 Task: Assign in the project ZeroG the issue 'Integrate a new virtual assistant feature into an existing mobile application to enhance user experience and convenience' to the sprint 'Warp 9'.
Action: Mouse moved to (201, 53)
Screenshot: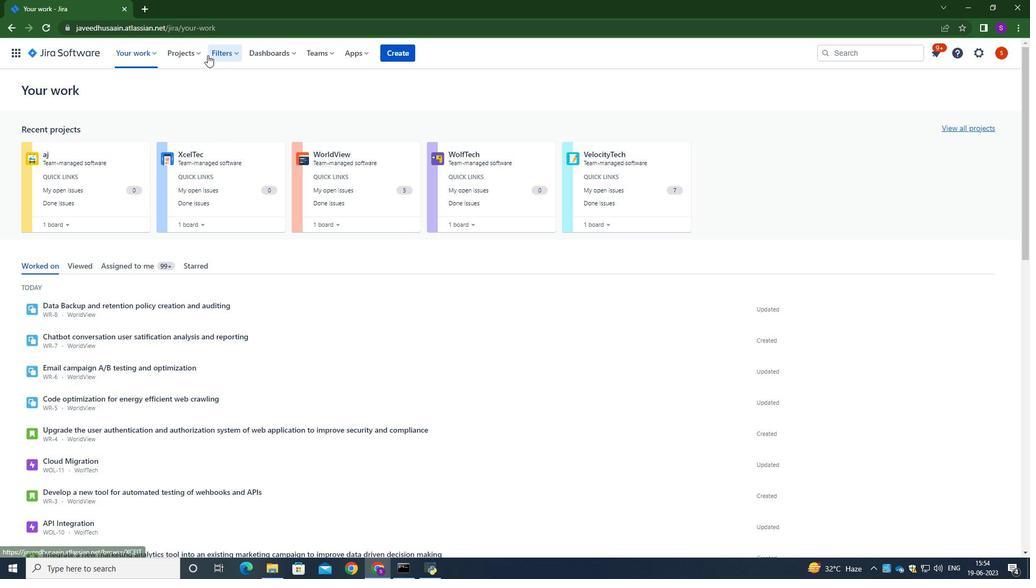 
Action: Mouse pressed left at (201, 53)
Screenshot: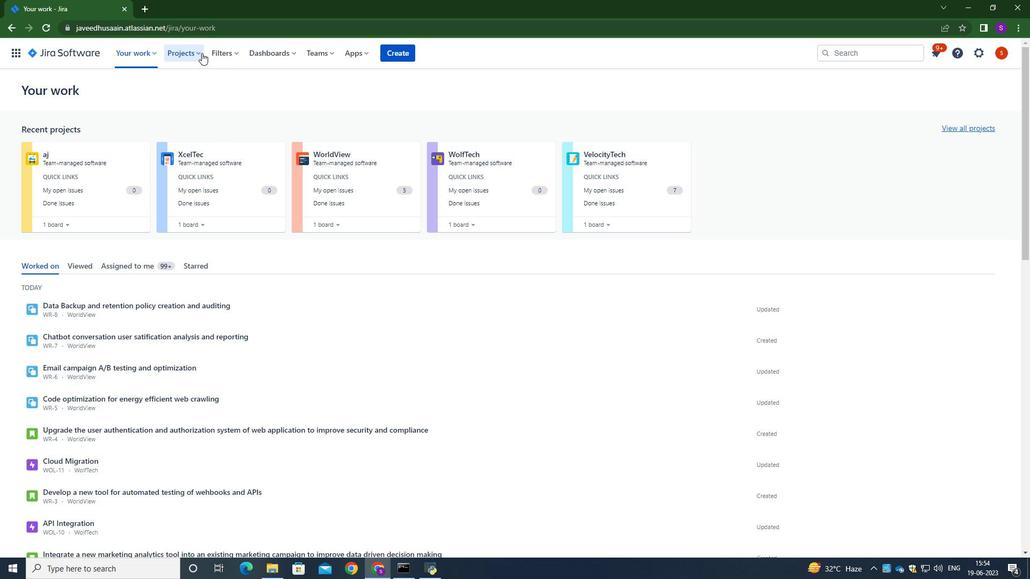 
Action: Mouse moved to (209, 107)
Screenshot: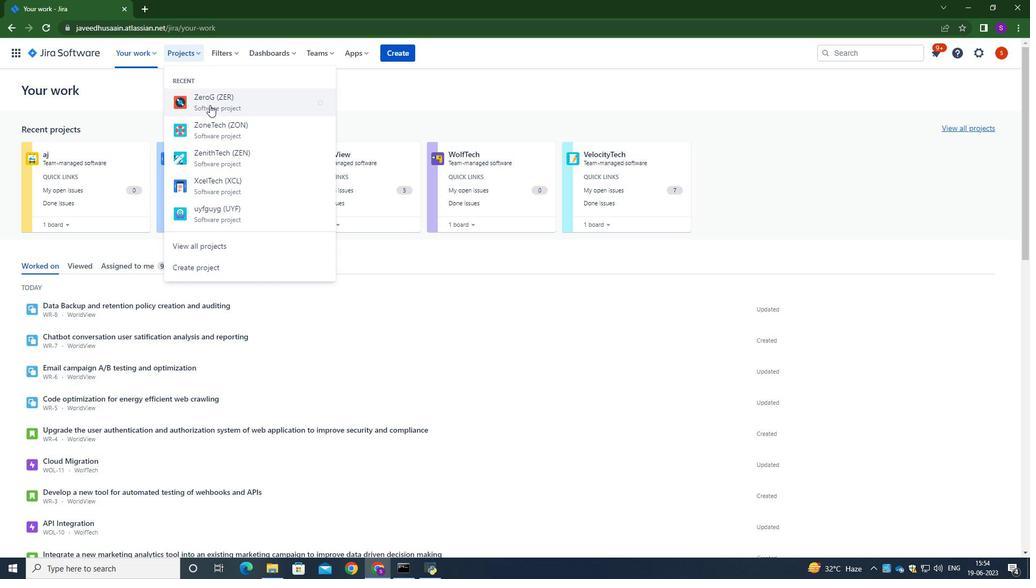 
Action: Mouse pressed left at (209, 107)
Screenshot: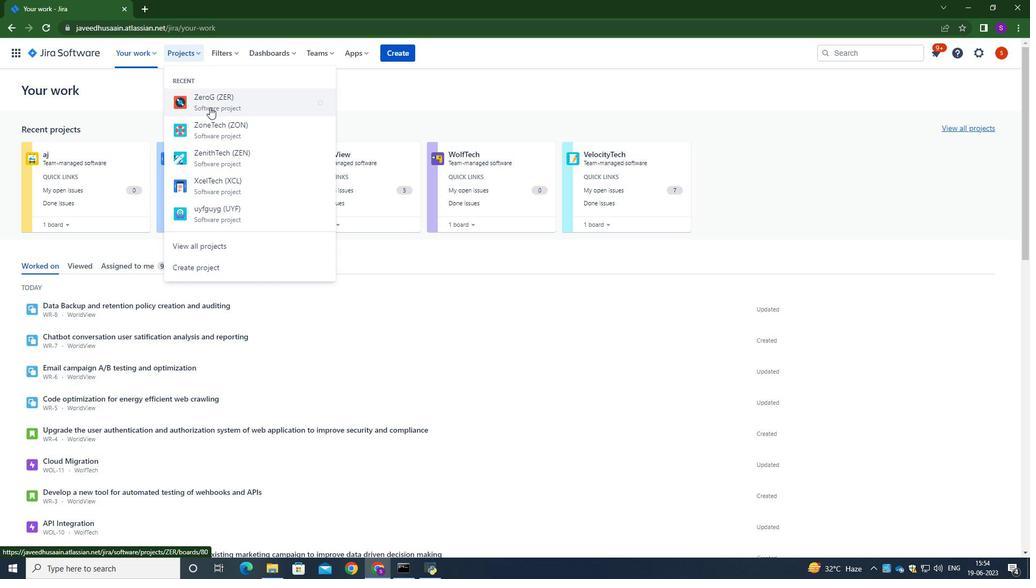 
Action: Mouse moved to (96, 154)
Screenshot: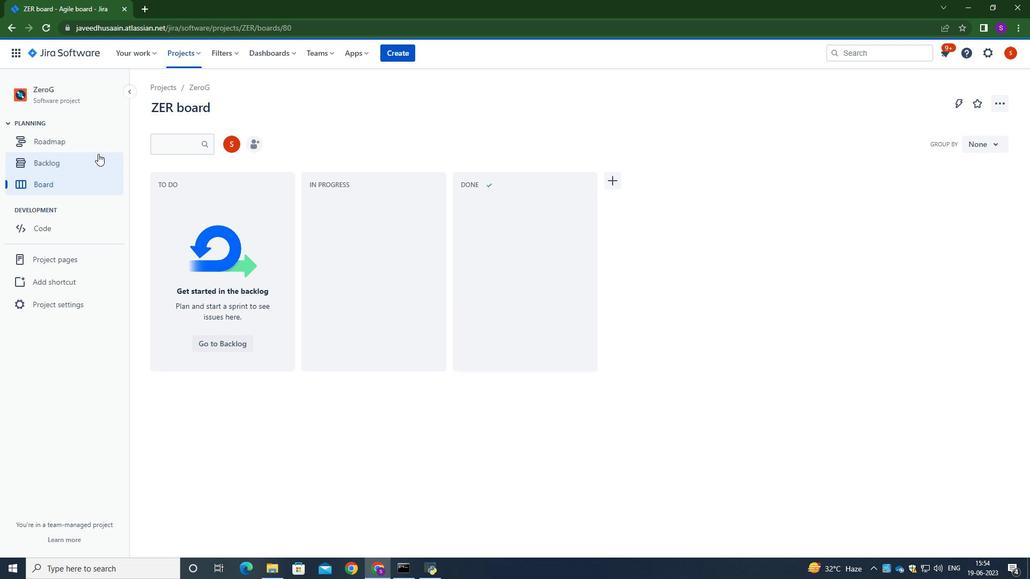 
Action: Mouse pressed left at (96, 154)
Screenshot: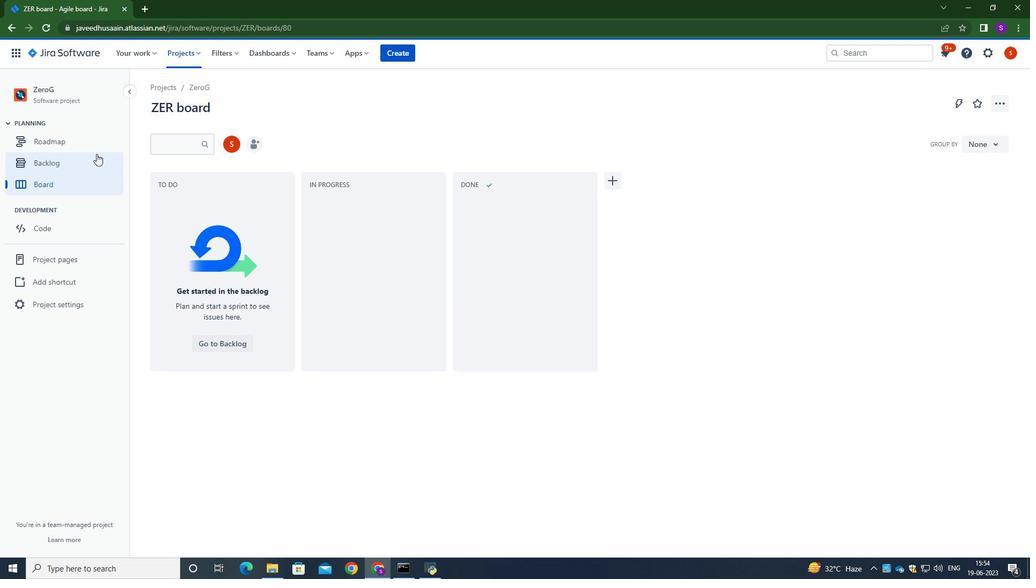 
Action: Mouse moved to (715, 230)
Screenshot: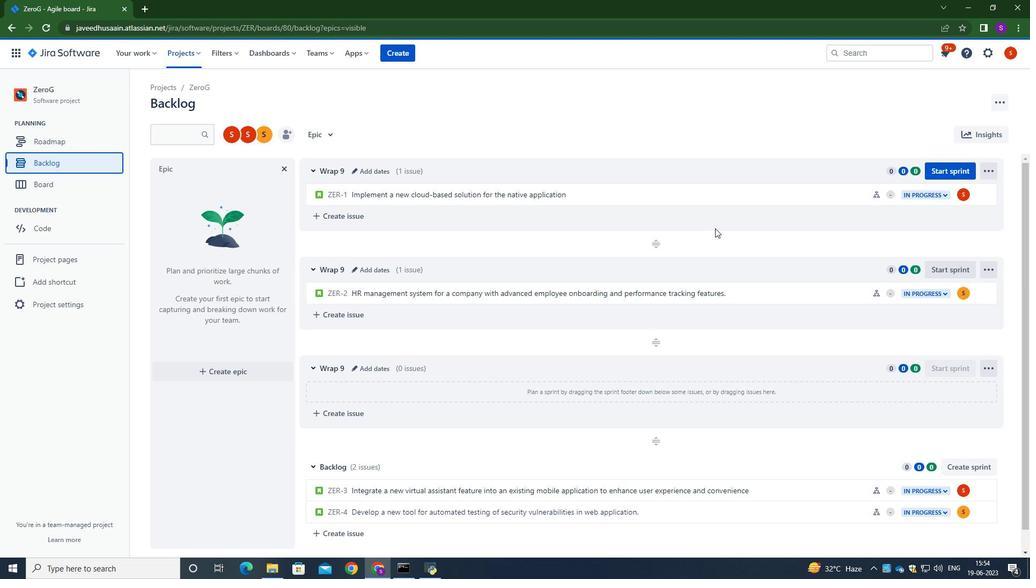 
Action: Mouse scrolled (715, 229) with delta (0, 0)
Screenshot: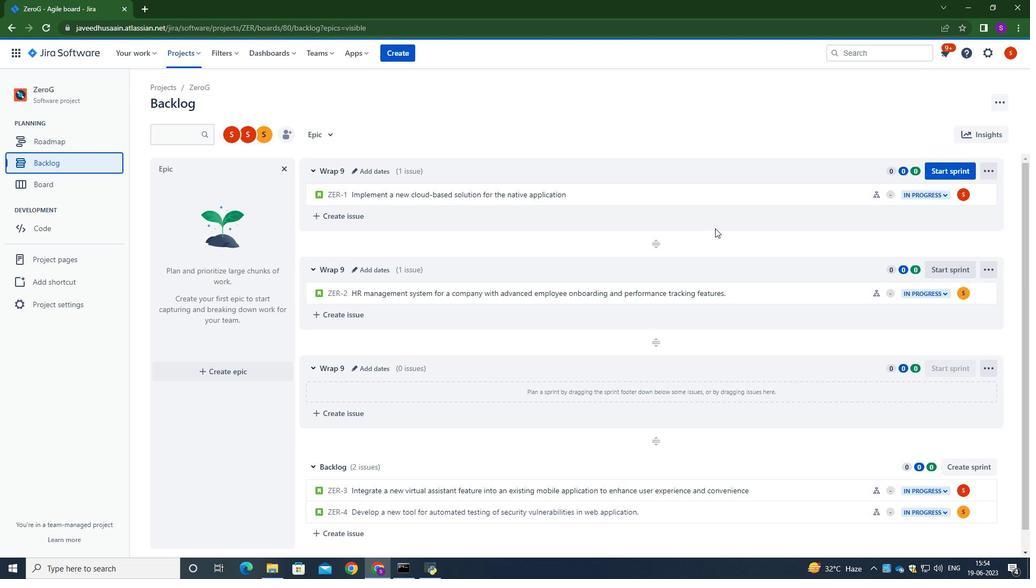 
Action: Mouse scrolled (715, 229) with delta (0, 0)
Screenshot: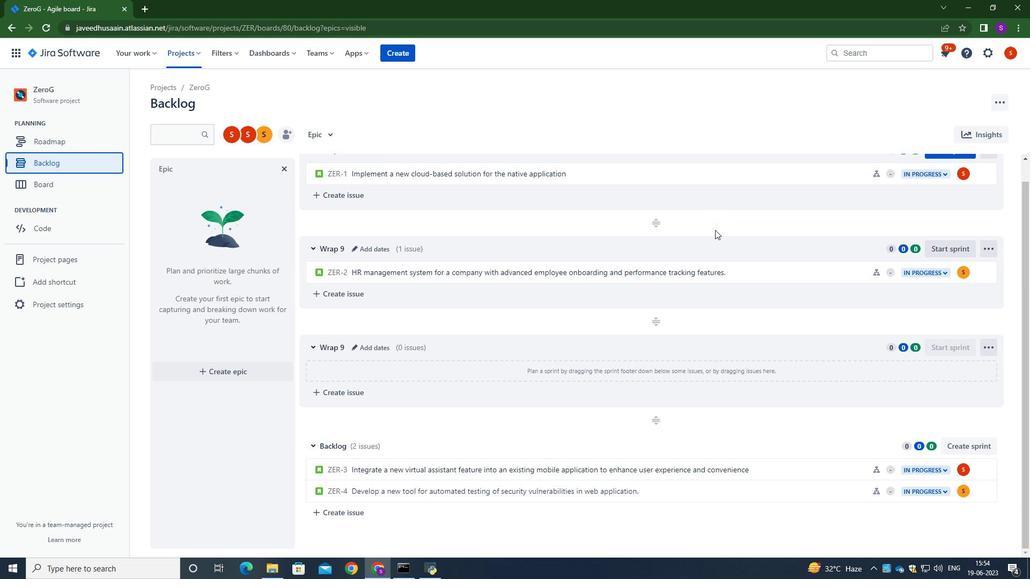 
Action: Mouse moved to (715, 231)
Screenshot: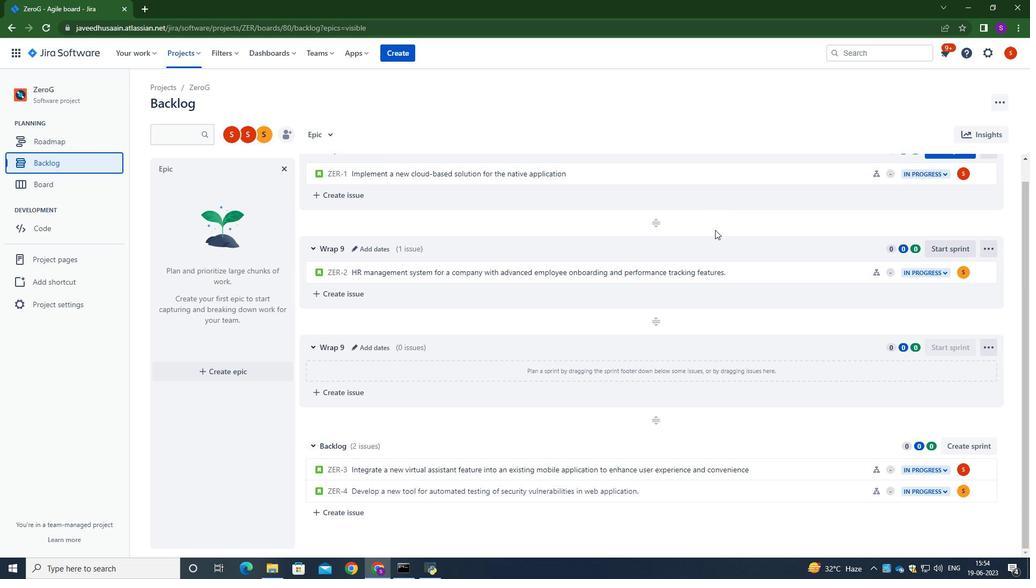 
Action: Mouse scrolled (715, 230) with delta (0, 0)
Screenshot: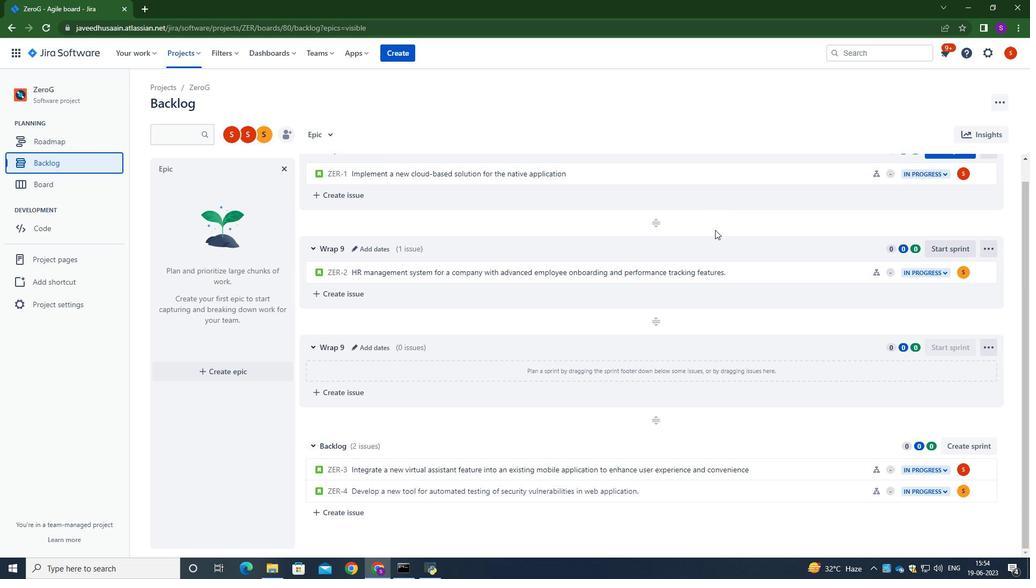 
Action: Mouse moved to (981, 470)
Screenshot: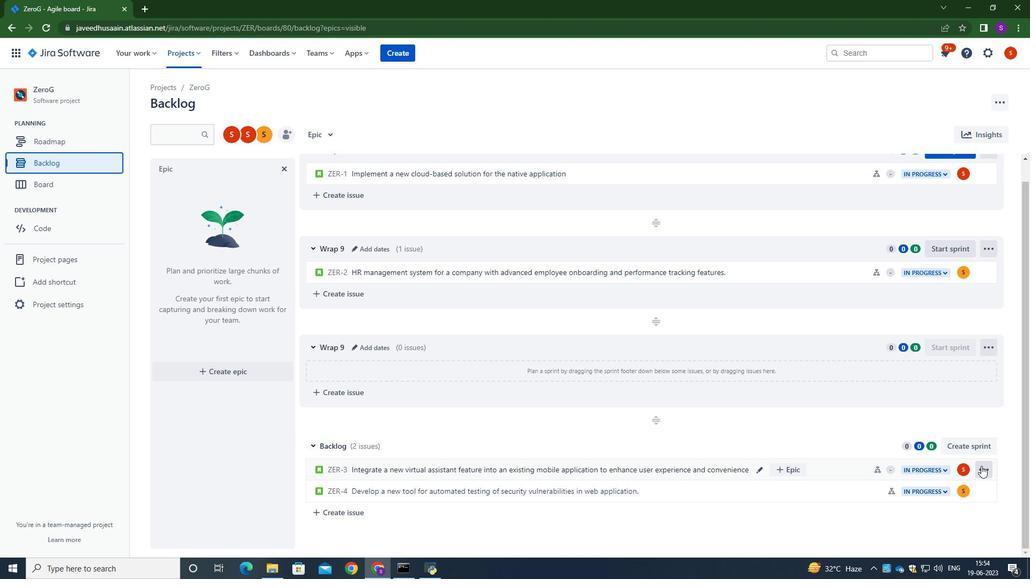 
Action: Mouse pressed left at (981, 470)
Screenshot: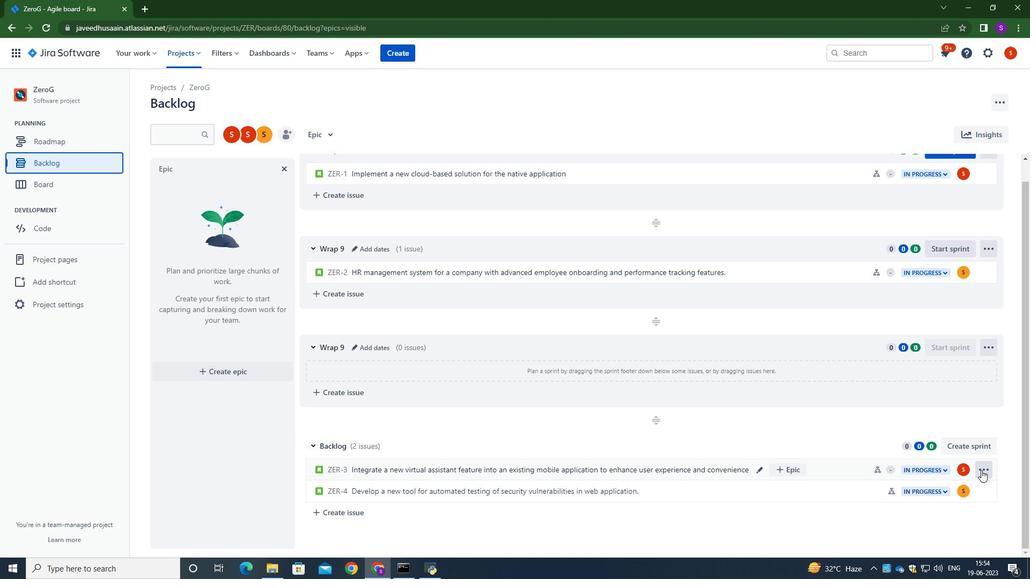 
Action: Mouse moved to (939, 409)
Screenshot: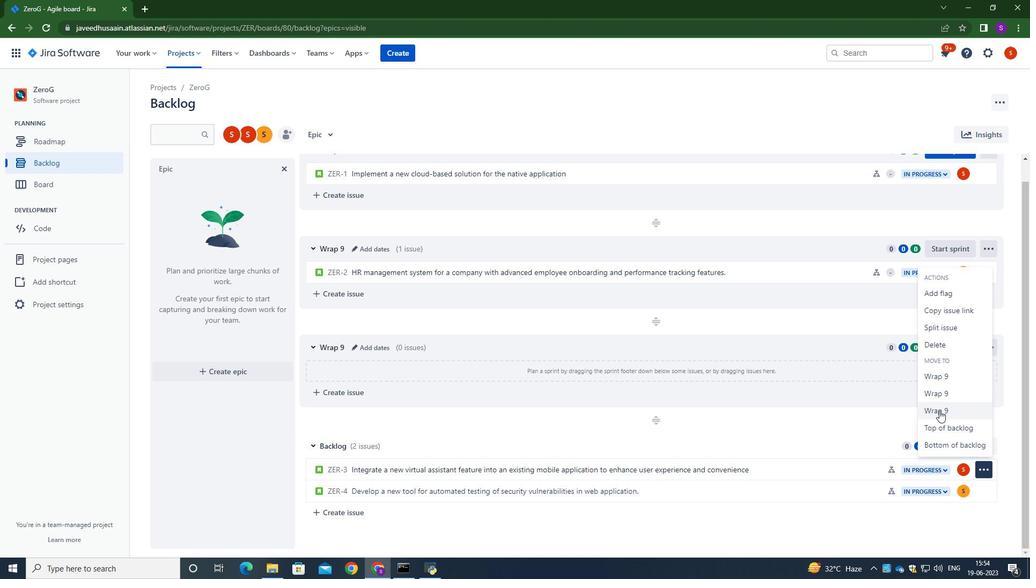 
Action: Mouse pressed left at (939, 409)
Screenshot: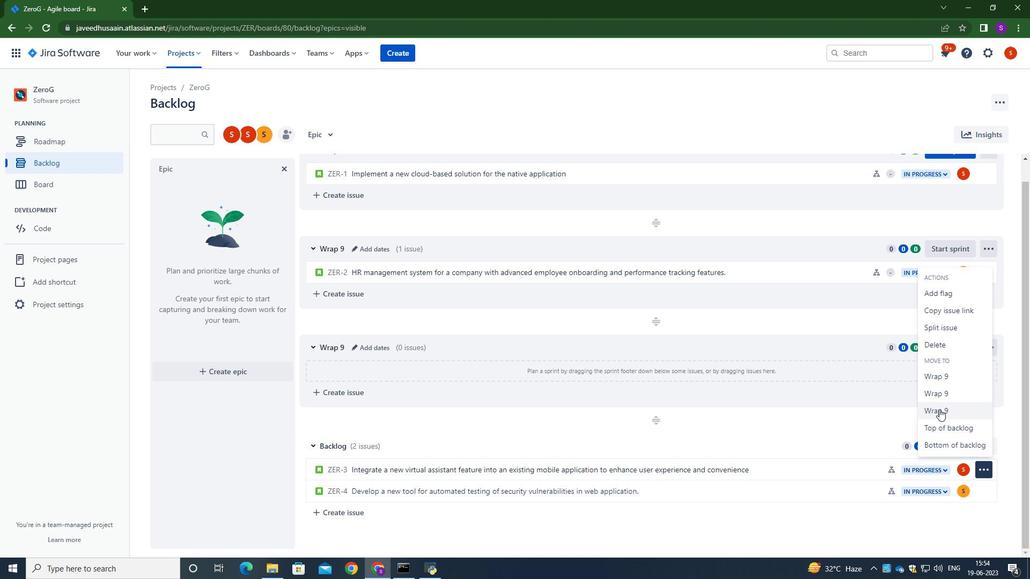 
Action: Mouse moved to (694, 127)
Screenshot: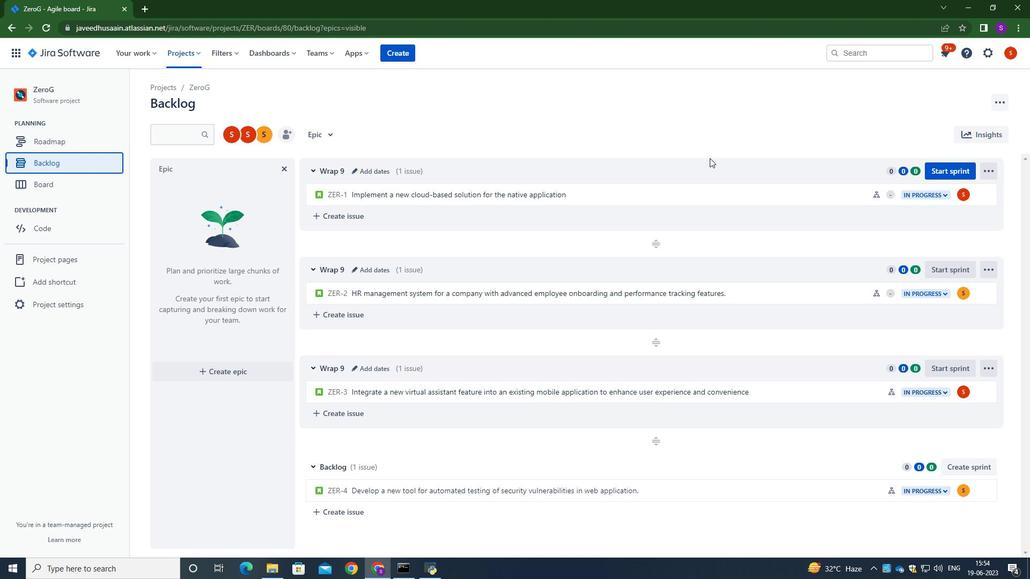 
Action: Mouse pressed left at (694, 127)
Screenshot: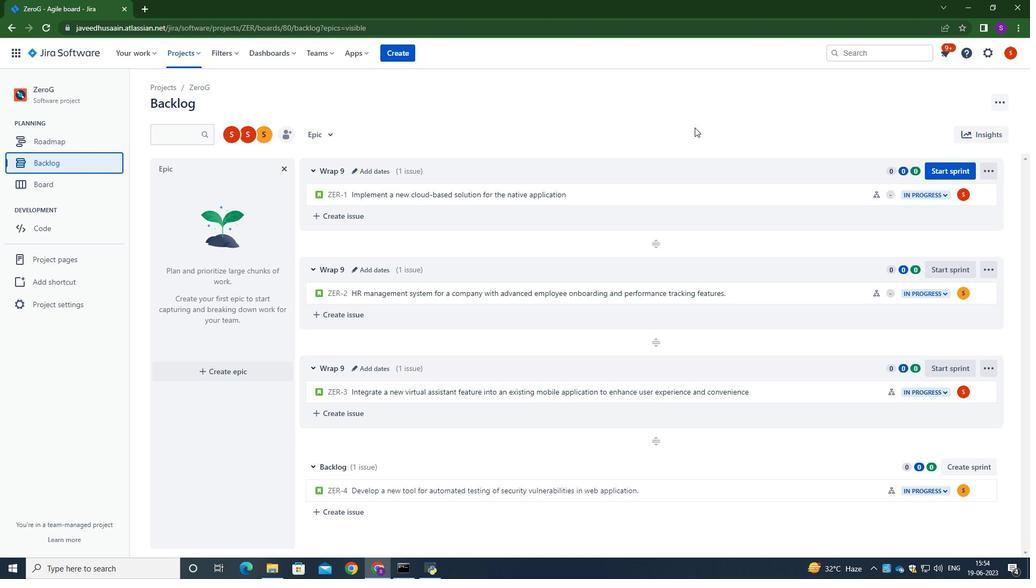
